 Task: Add Badger Balm Classic Lip Balm, Vanilla Madagascar to the cart.
Action: Mouse moved to (291, 115)
Screenshot: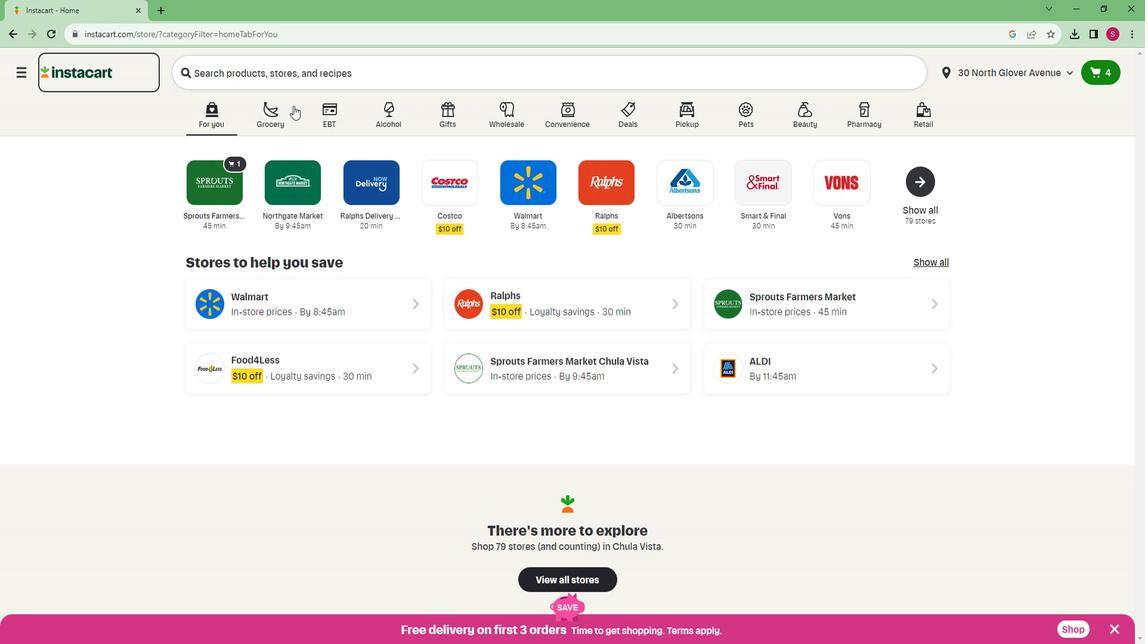 
Action: Mouse pressed left at (291, 115)
Screenshot: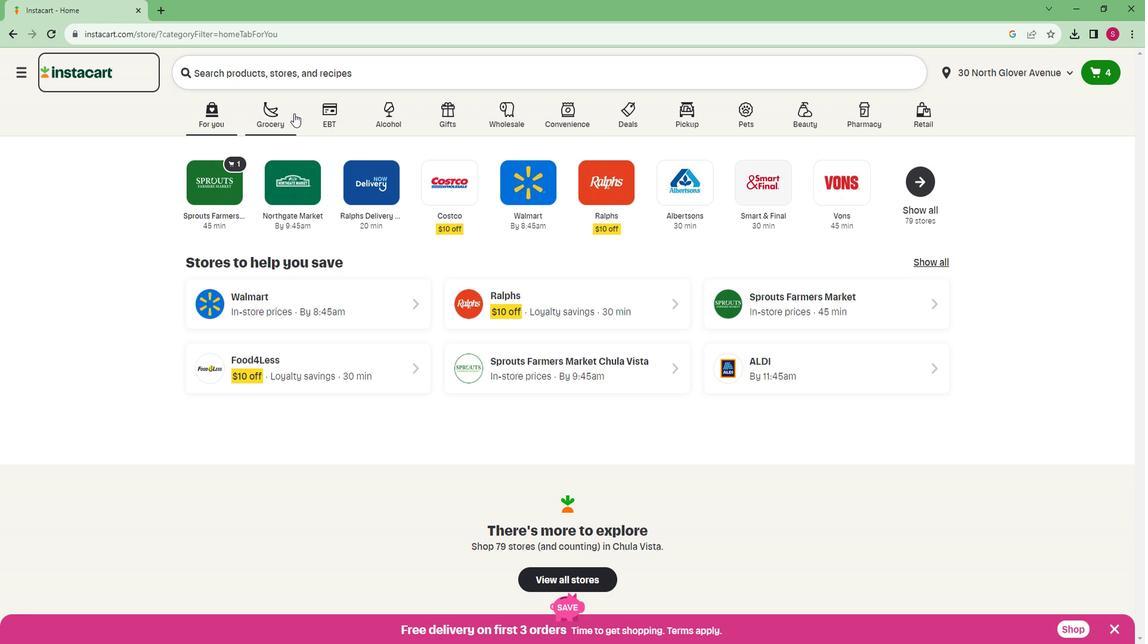
Action: Mouse moved to (247, 336)
Screenshot: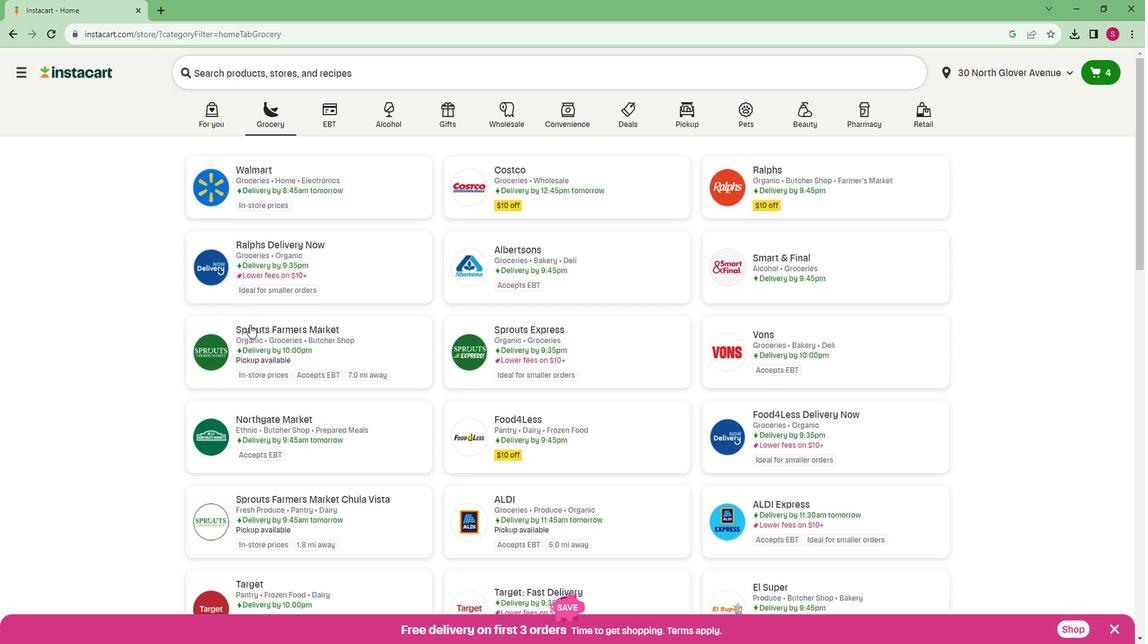 
Action: Mouse pressed left at (247, 336)
Screenshot: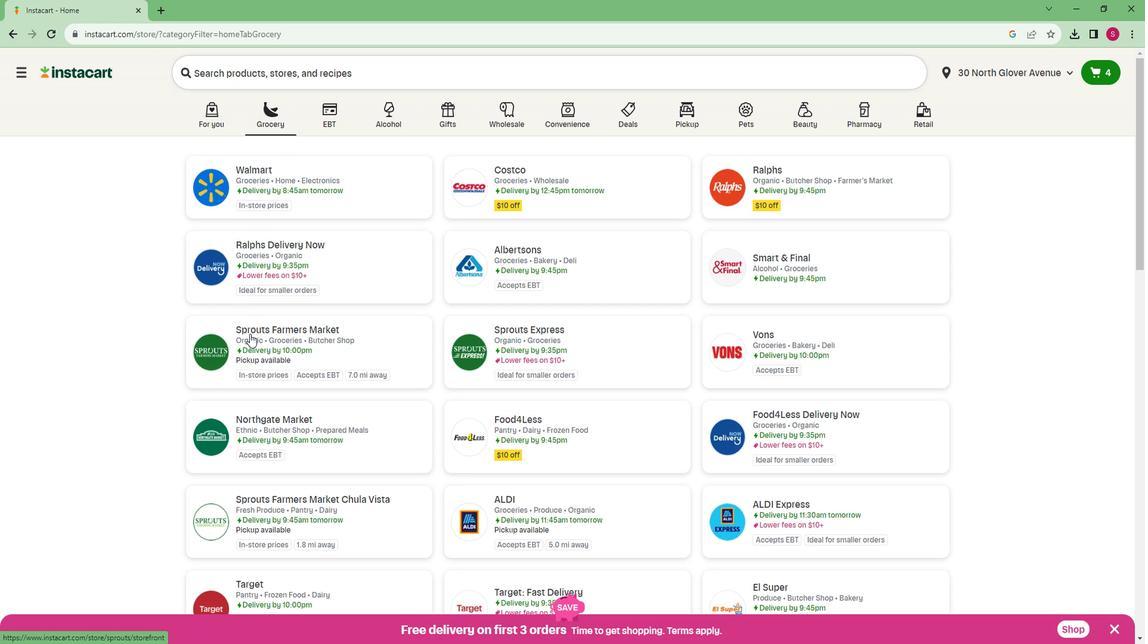 
Action: Mouse moved to (59, 451)
Screenshot: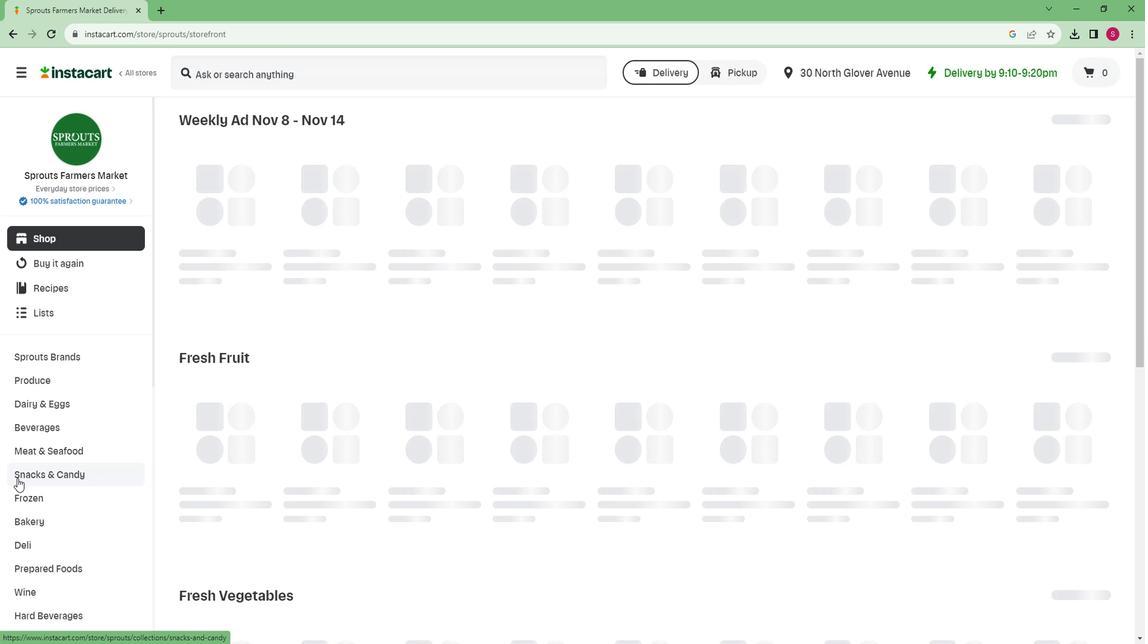 
Action: Mouse scrolled (59, 450) with delta (0, 0)
Screenshot: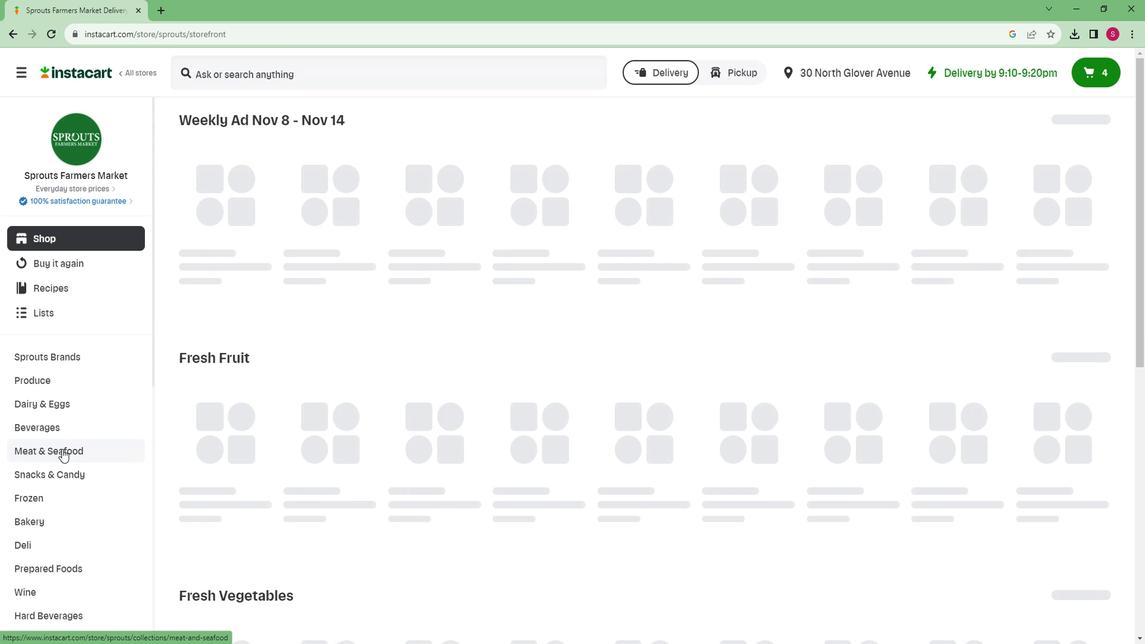 
Action: Mouse scrolled (59, 450) with delta (0, 0)
Screenshot: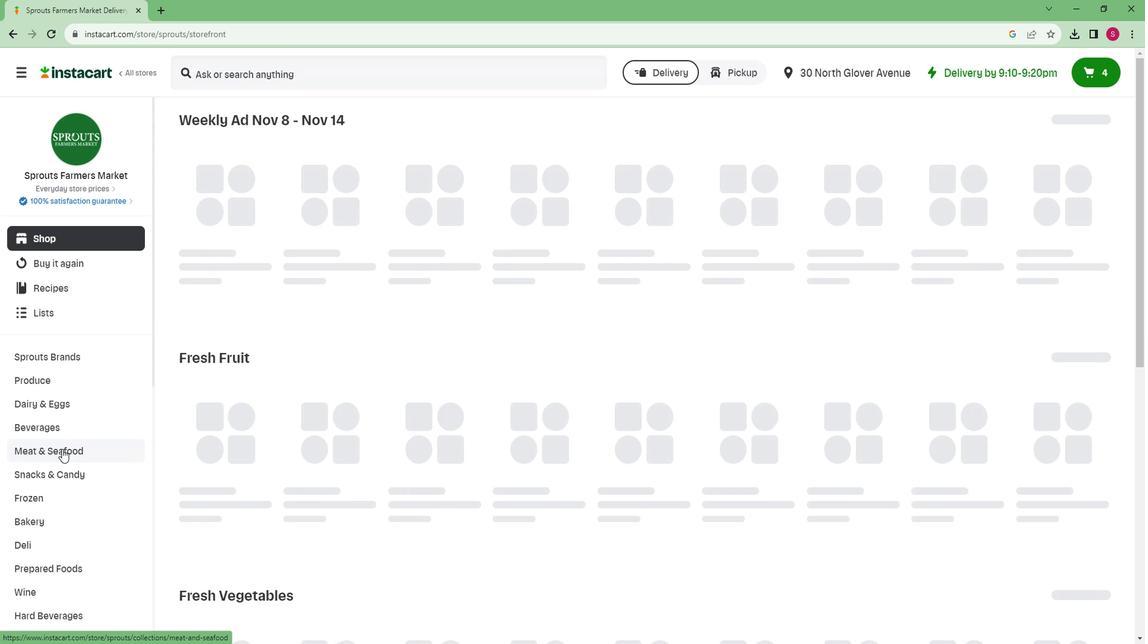 
Action: Mouse scrolled (59, 450) with delta (0, 0)
Screenshot: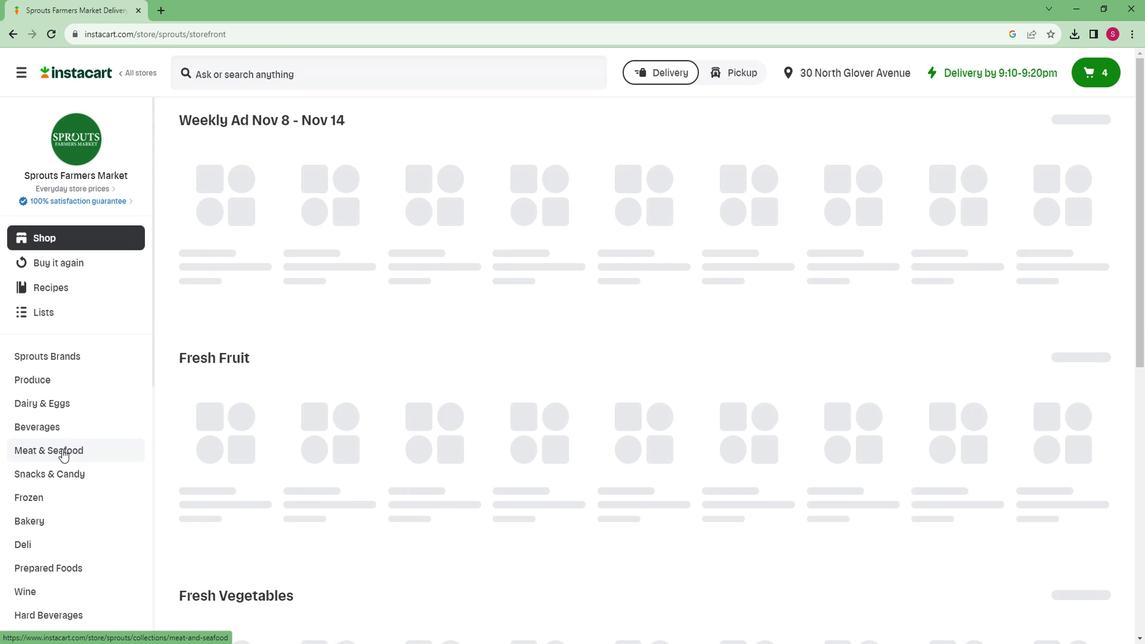 
Action: Mouse scrolled (59, 450) with delta (0, 0)
Screenshot: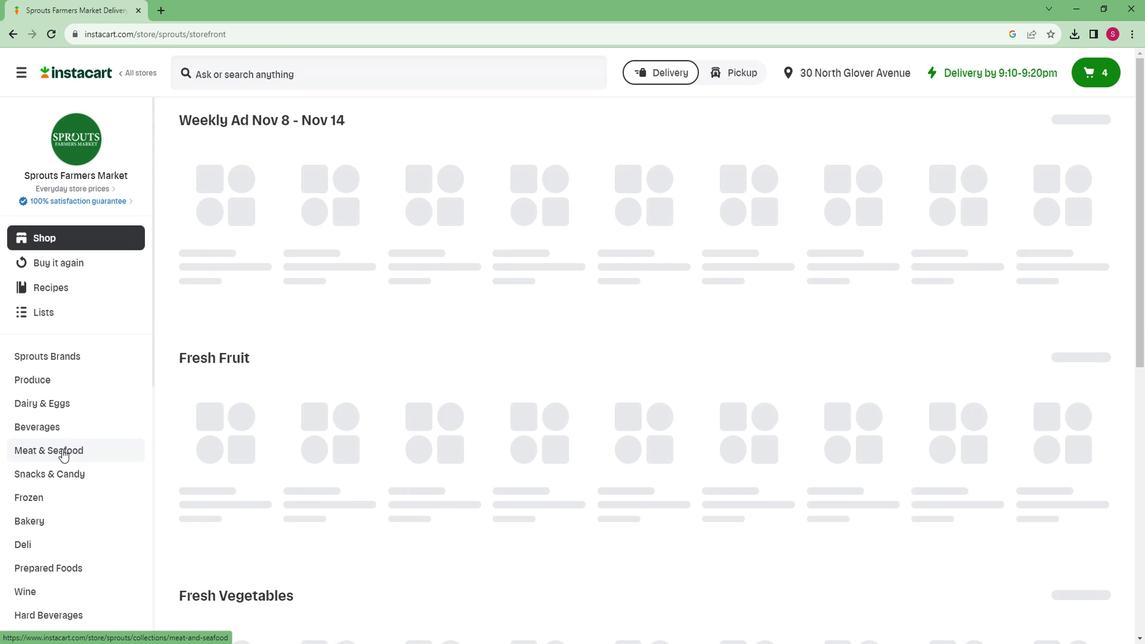 
Action: Mouse scrolled (59, 450) with delta (0, 0)
Screenshot: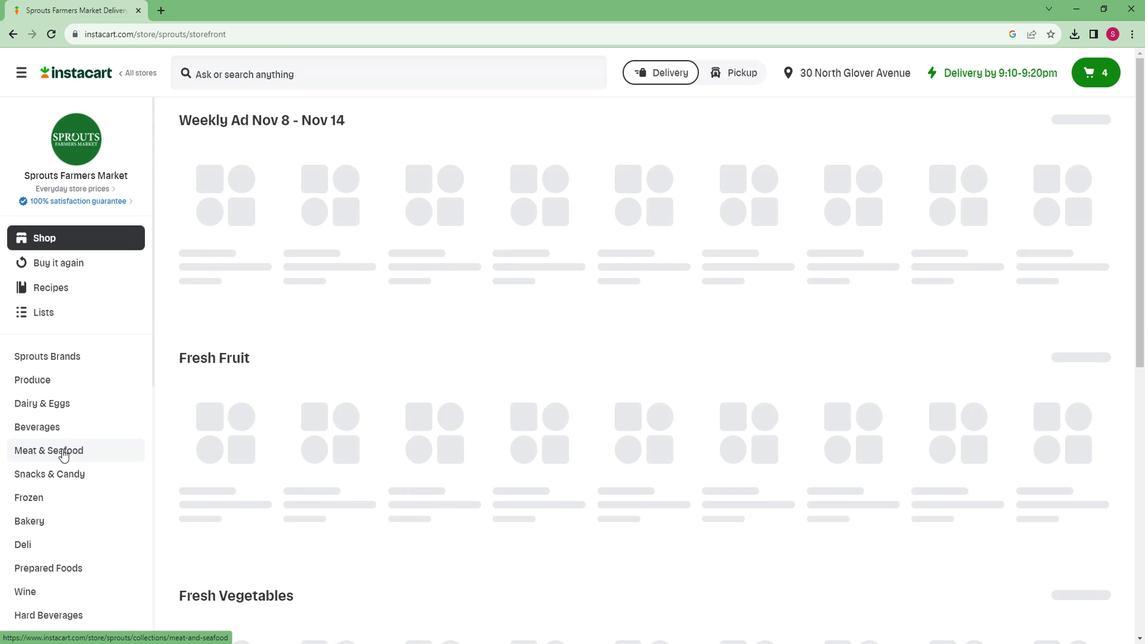 
Action: Mouse scrolled (59, 450) with delta (0, 0)
Screenshot: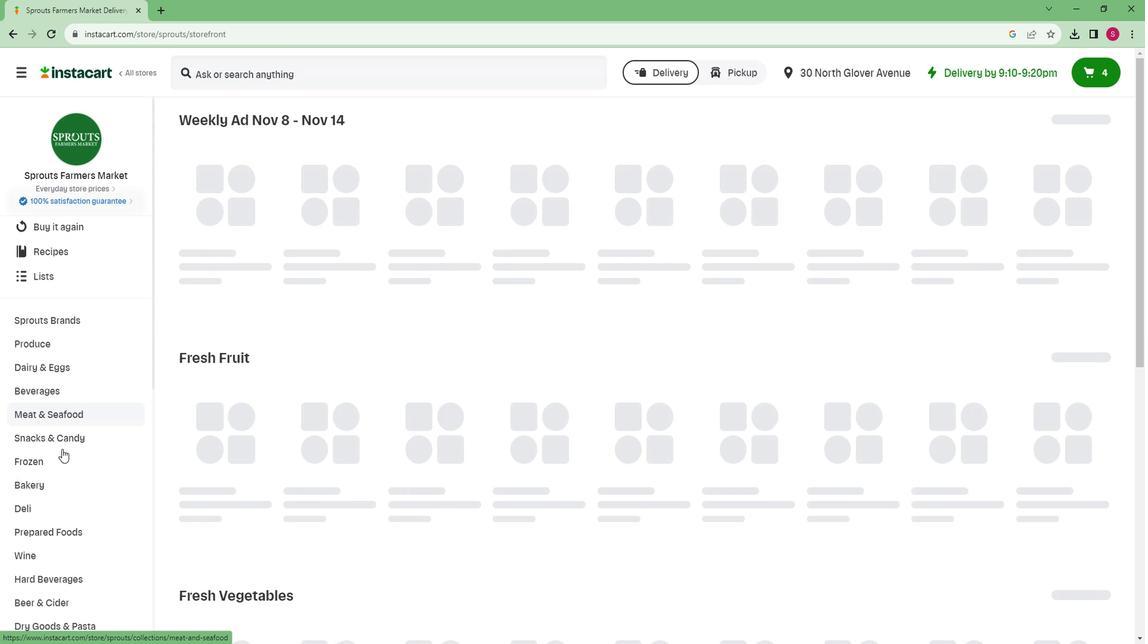 
Action: Mouse scrolled (59, 450) with delta (0, 0)
Screenshot: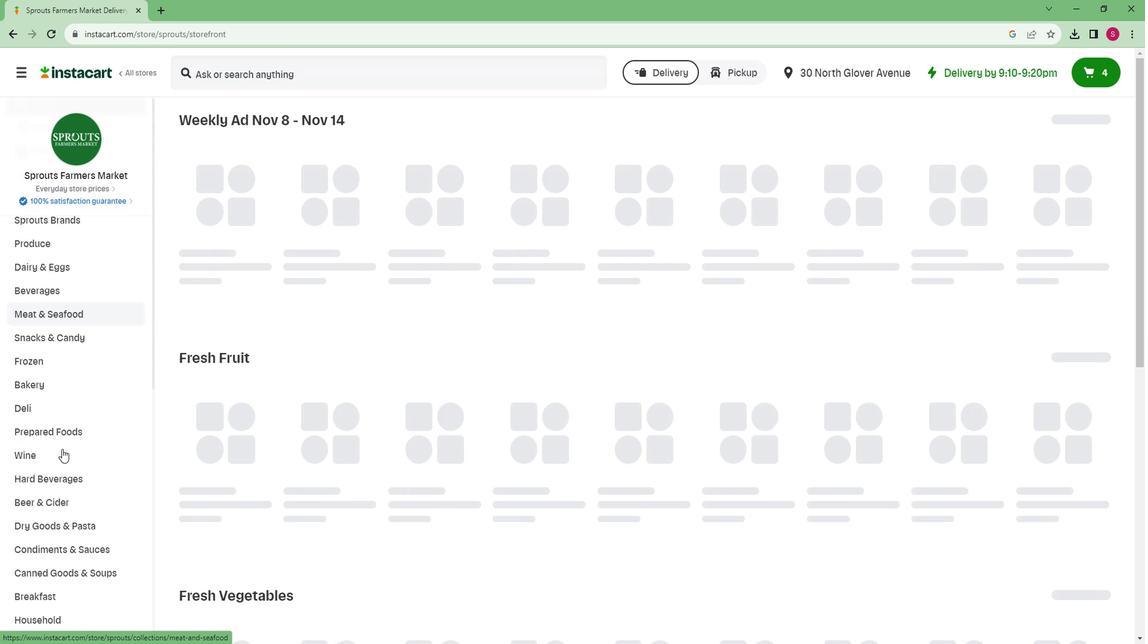 
Action: Mouse scrolled (59, 450) with delta (0, 0)
Screenshot: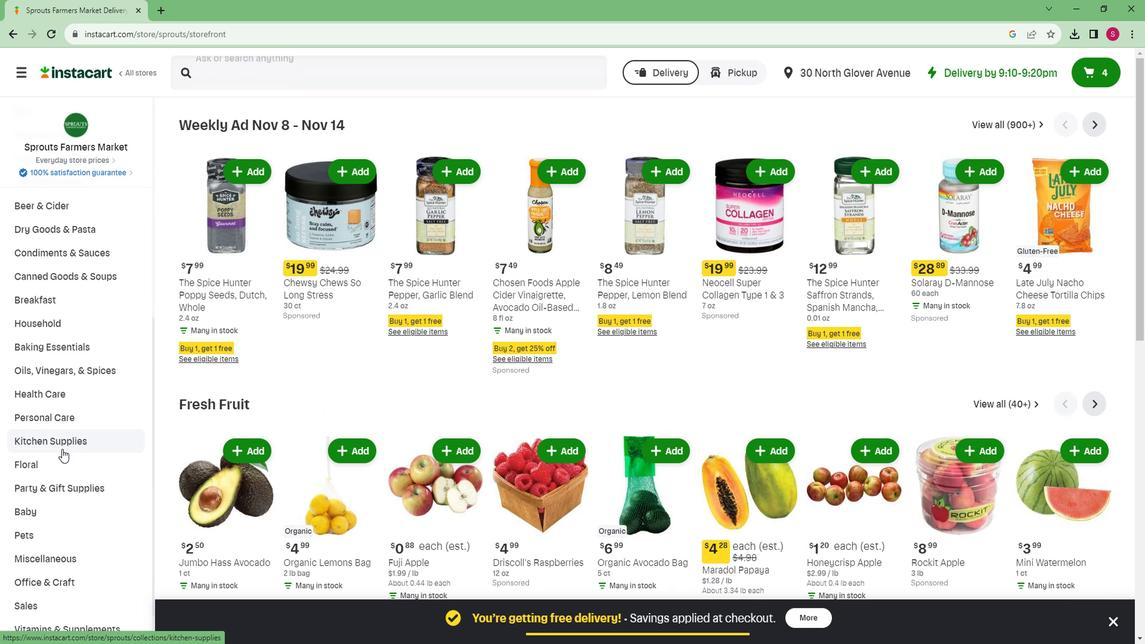 
Action: Mouse scrolled (59, 450) with delta (0, 0)
Screenshot: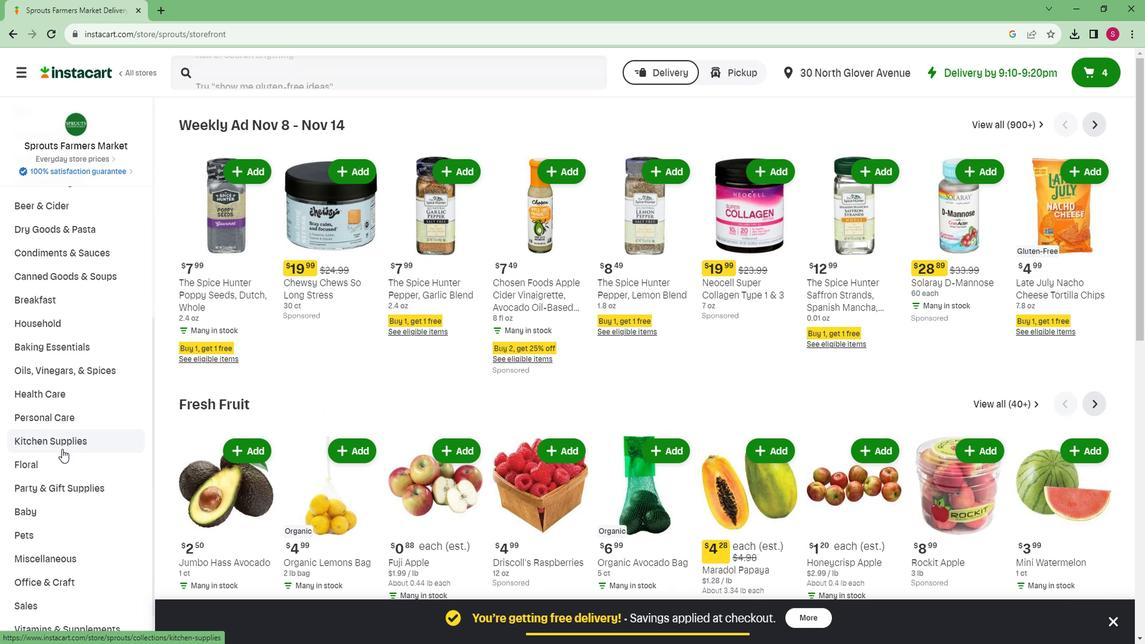 
Action: Mouse scrolled (59, 450) with delta (0, 0)
Screenshot: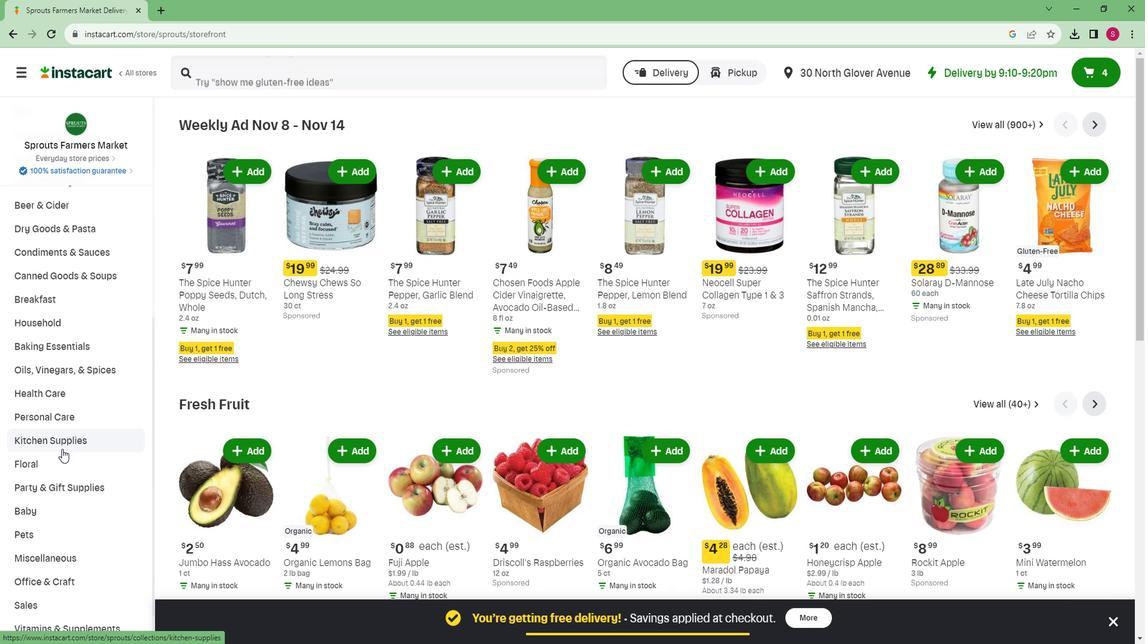 
Action: Mouse scrolled (59, 450) with delta (0, 0)
Screenshot: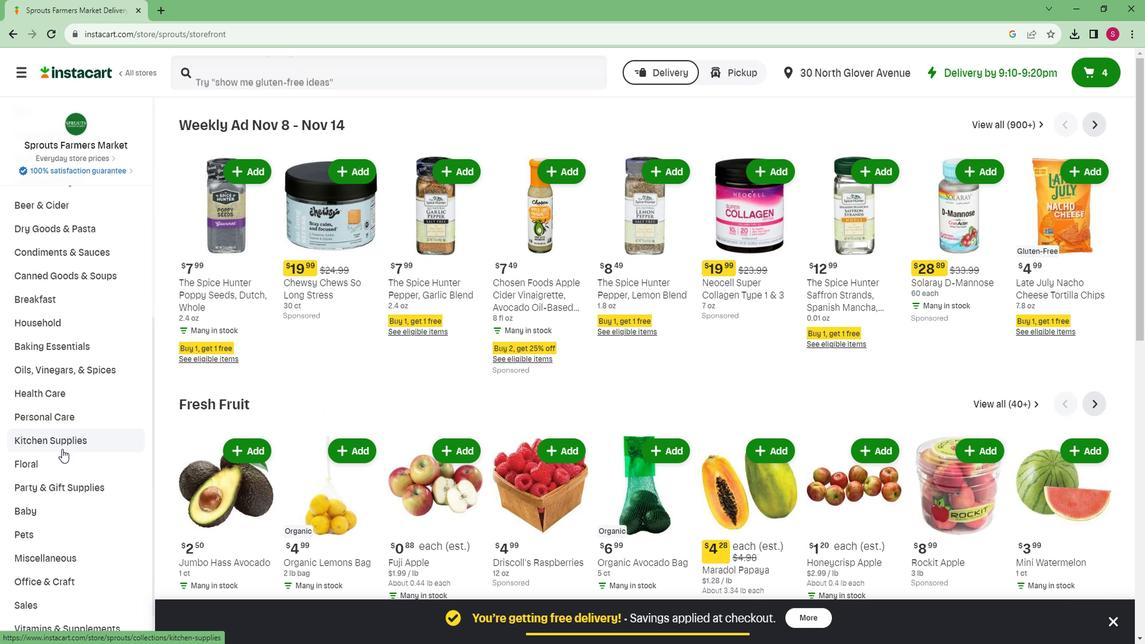 
Action: Mouse moved to (38, 600)
Screenshot: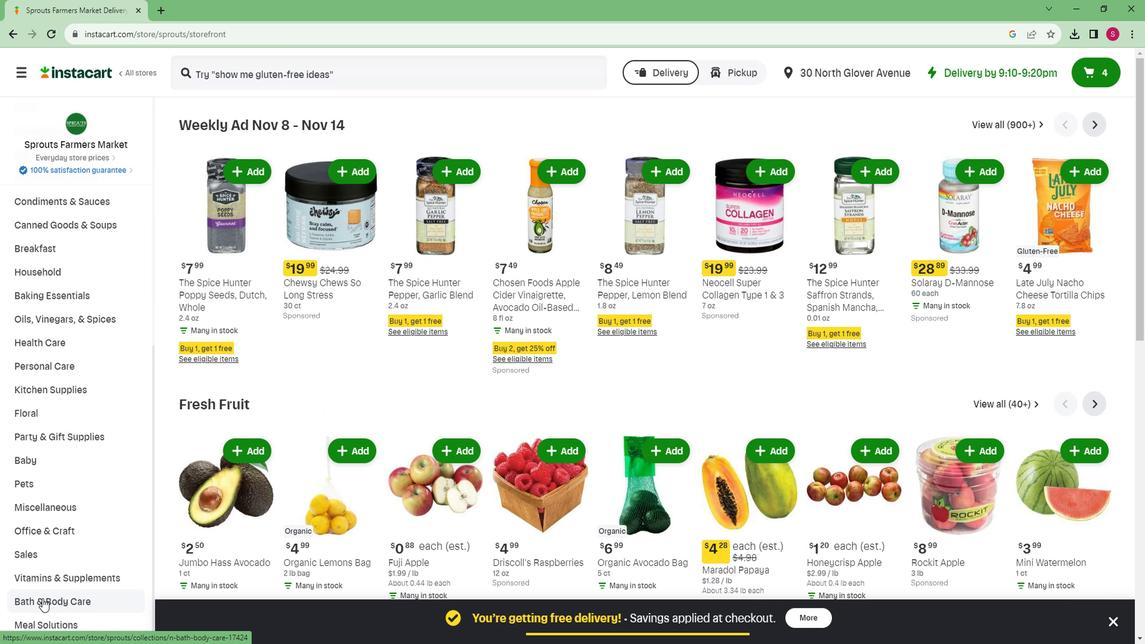 
Action: Mouse pressed left at (38, 600)
Screenshot: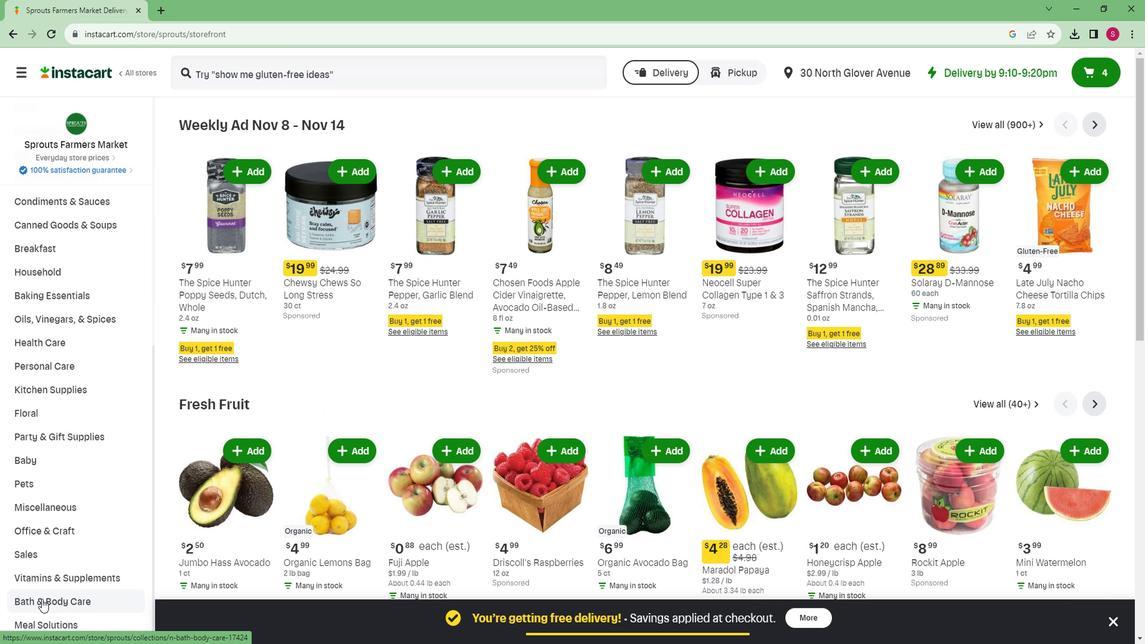 
Action: Mouse moved to (700, 162)
Screenshot: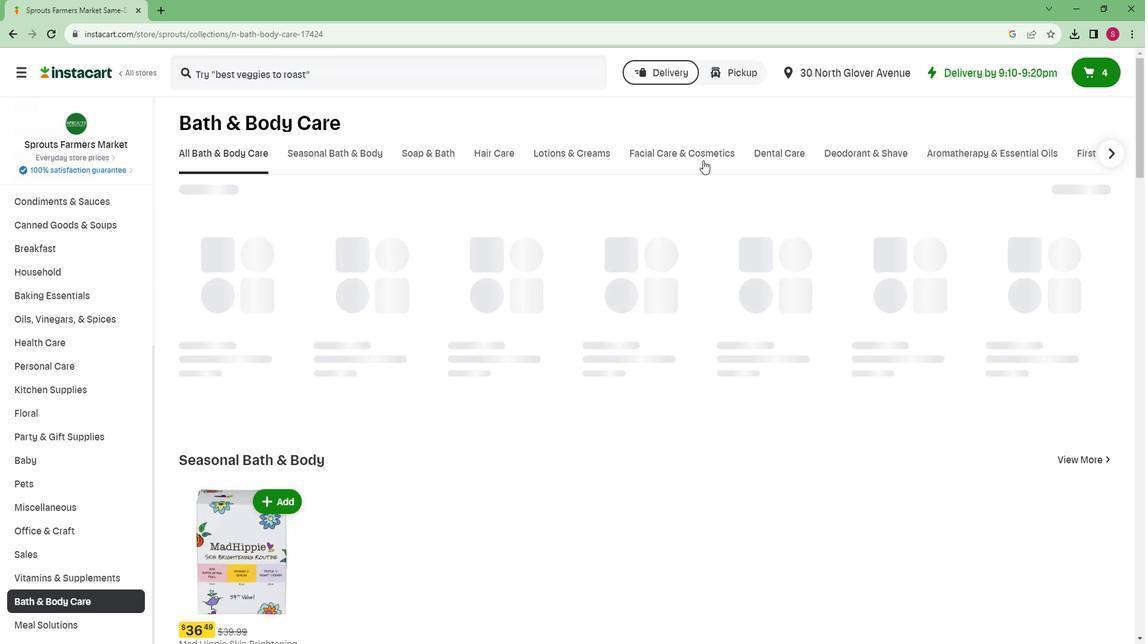 
Action: Mouse pressed left at (700, 162)
Screenshot: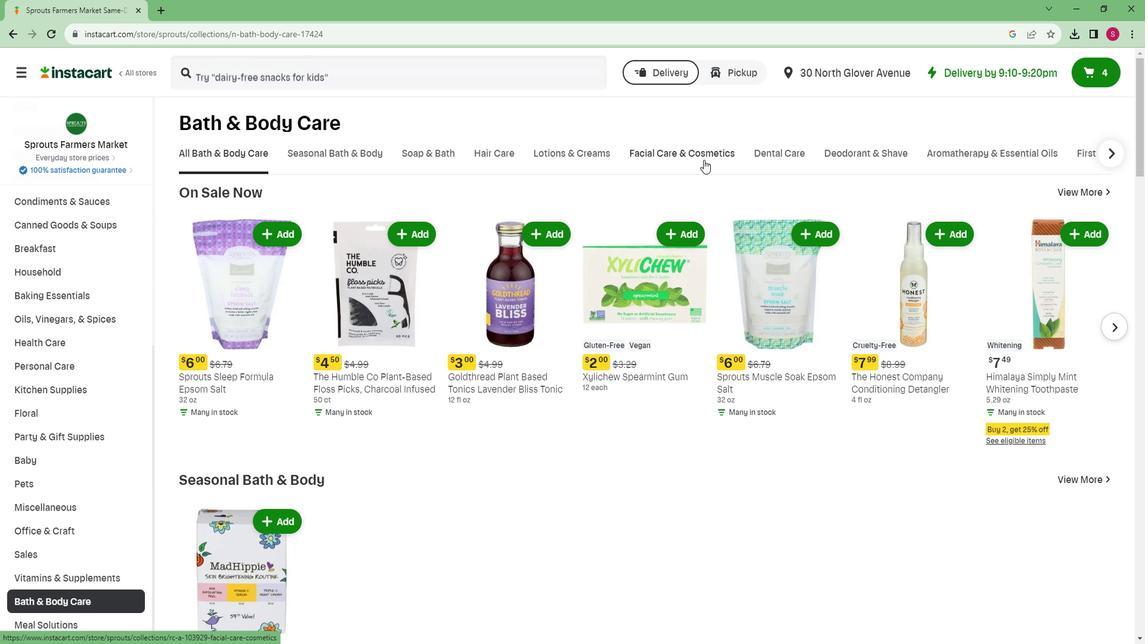 
Action: Mouse moved to (275, 75)
Screenshot: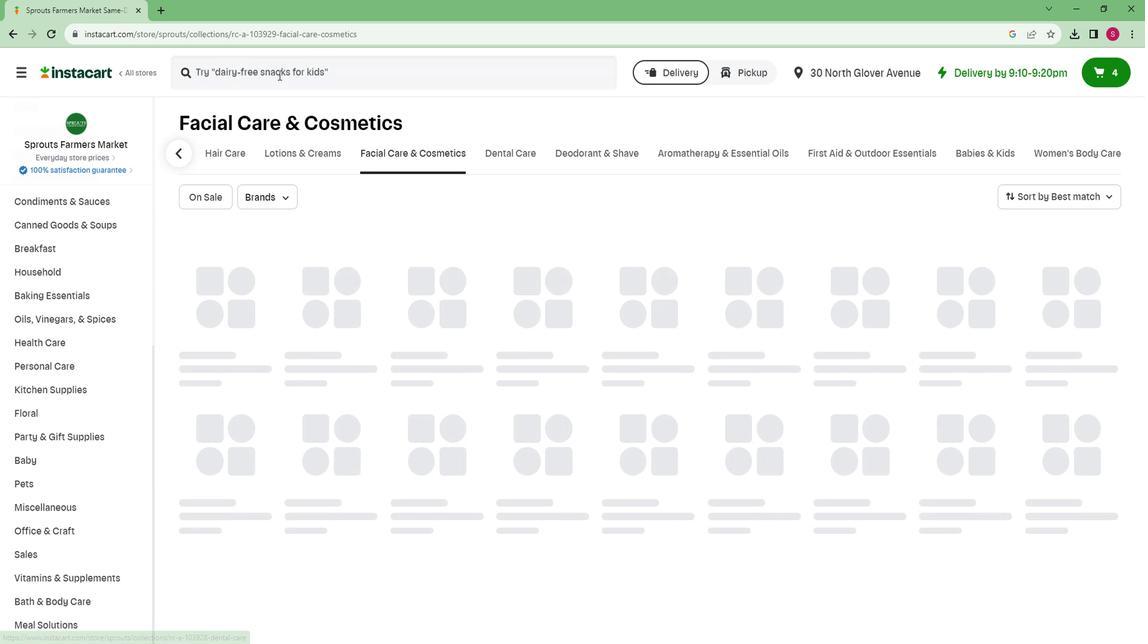 
Action: Mouse pressed left at (275, 75)
Screenshot: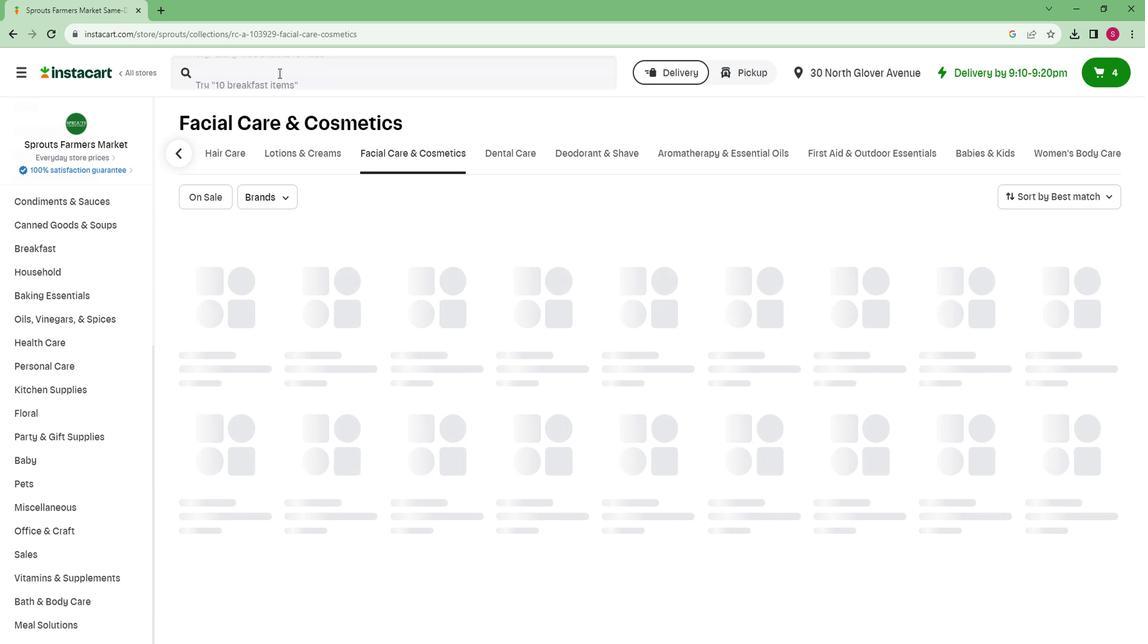 
Action: Mouse moved to (275, 68)
Screenshot: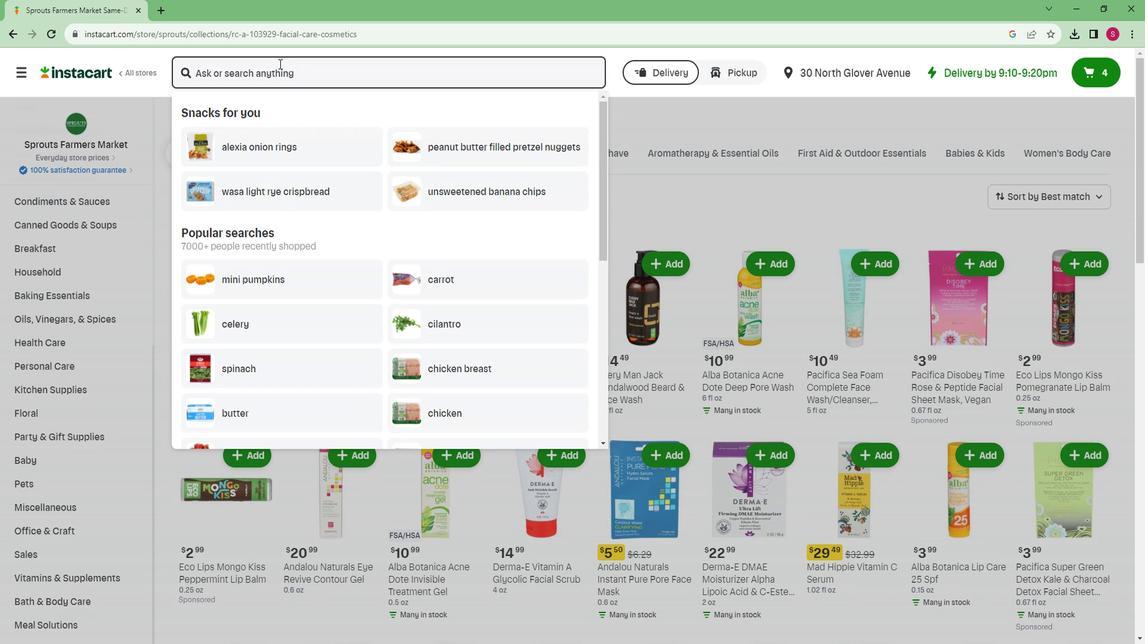 
Action: Key pressed <Key.caps_lock>B<Key.caps_lock>adger<Key.space><Key.caps_lock>B<Key.caps_lock>alm<Key.space><Key.caps_lock>C<Key.caps_lock>lassic<Key.space><Key.caps_lock>L<Key.caps_lock>ip<Key.space><Key.caps_lock>B<Key.caps_lock>a;<Key.backspace>lm<Key.space>,<Key.caps_lock>V<Key.caps_lock>anilla<Key.space><Key.caps_lock>M<Key.caps_lock>adagascar<Key.enter>
Screenshot: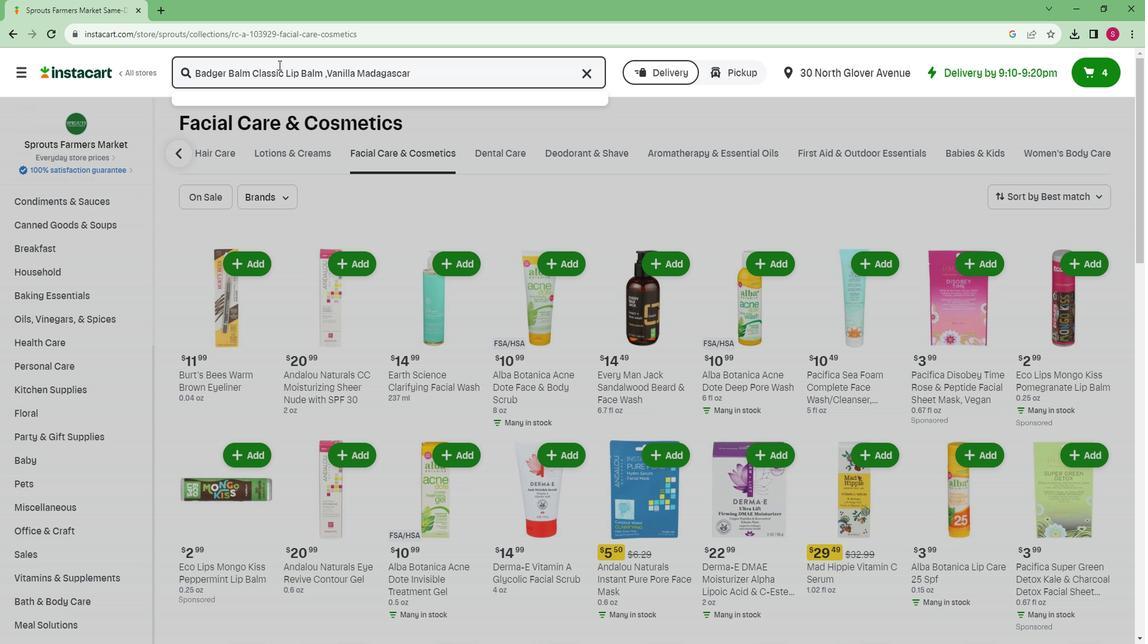 
Action: Mouse moved to (494, 214)
Screenshot: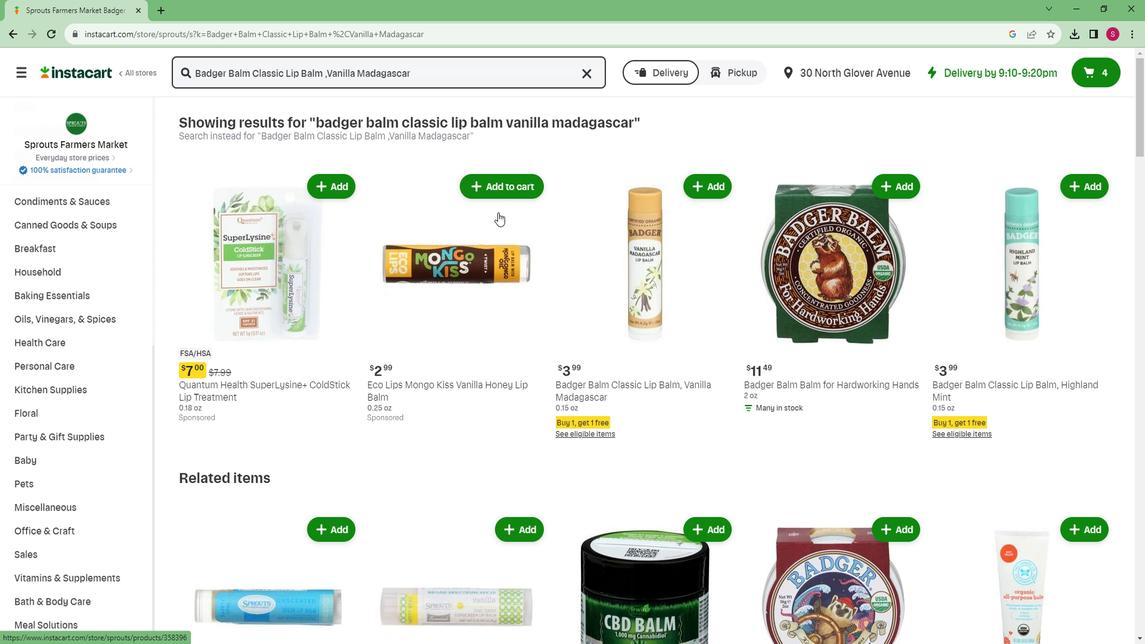 
Action: Mouse scrolled (494, 214) with delta (0, 0)
Screenshot: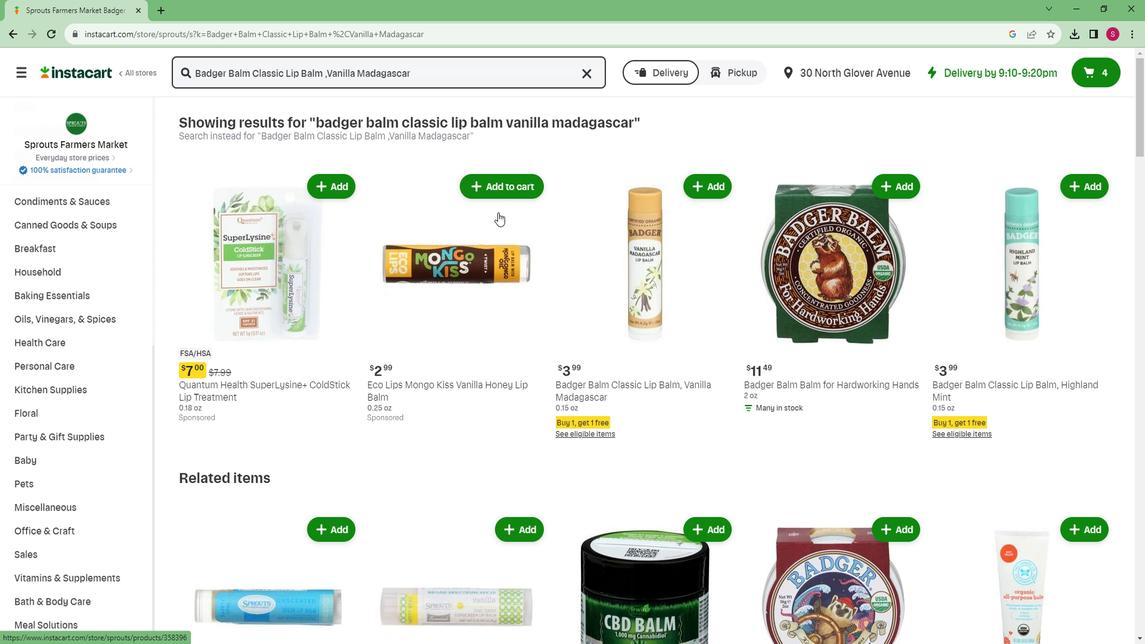 
Action: Mouse moved to (549, 199)
Screenshot: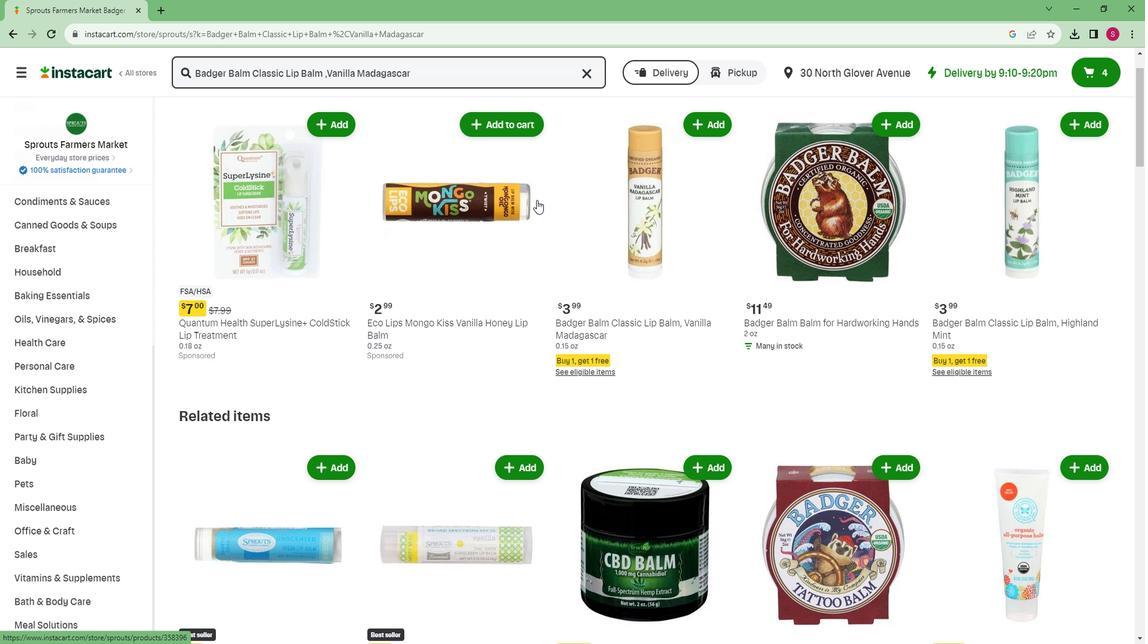 
Action: Mouse scrolled (549, 200) with delta (0, 0)
Screenshot: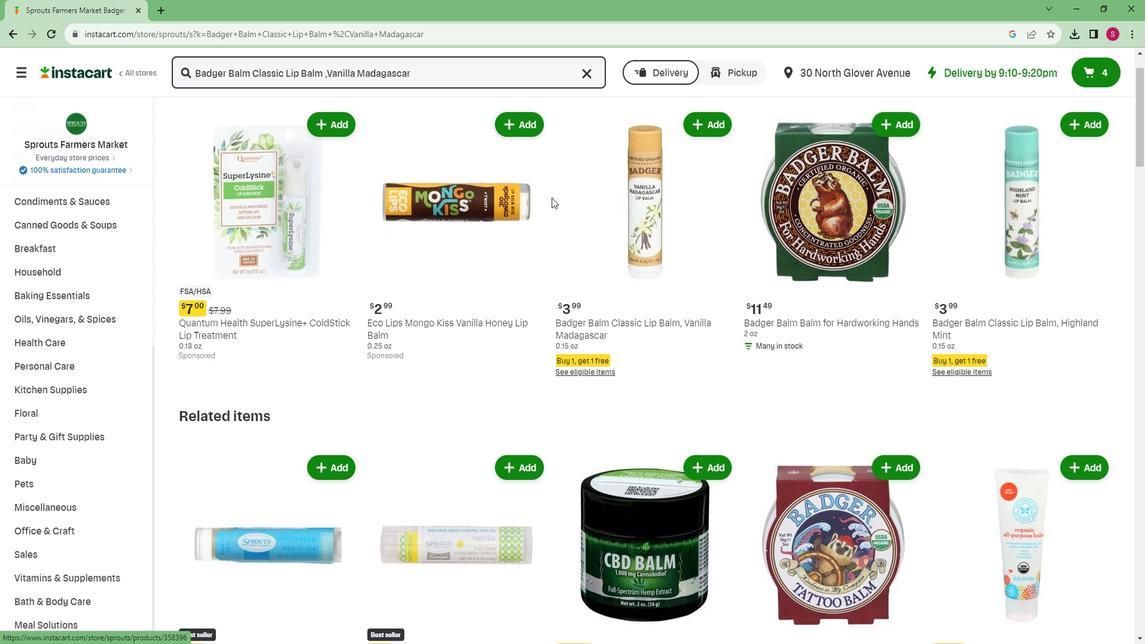
Action: Mouse moved to (690, 180)
Screenshot: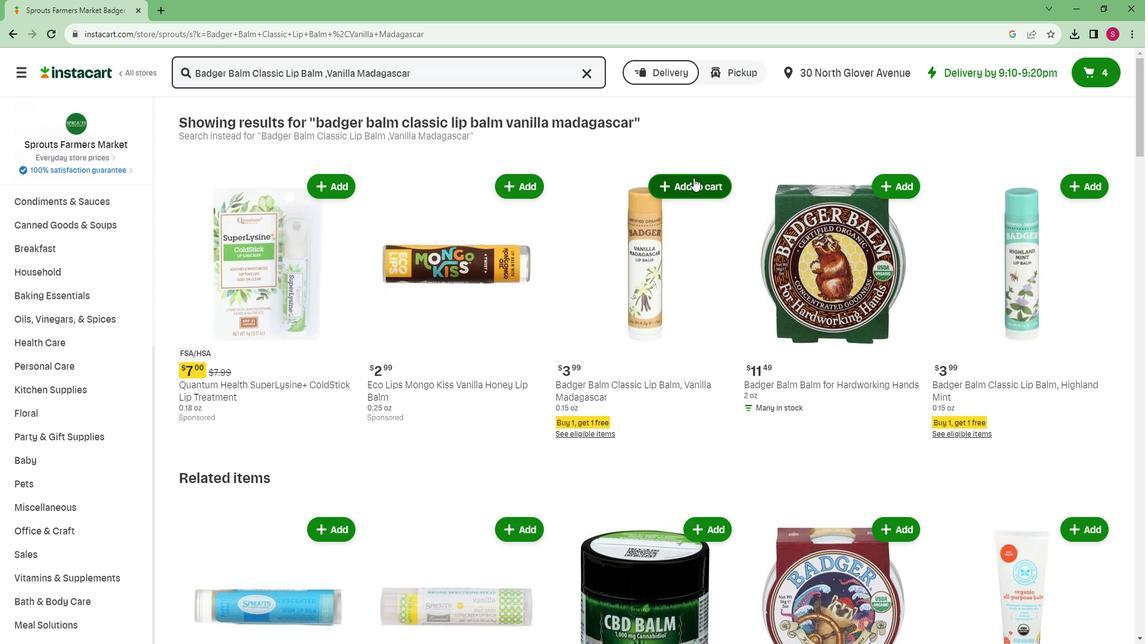 
Action: Mouse pressed left at (690, 180)
Screenshot: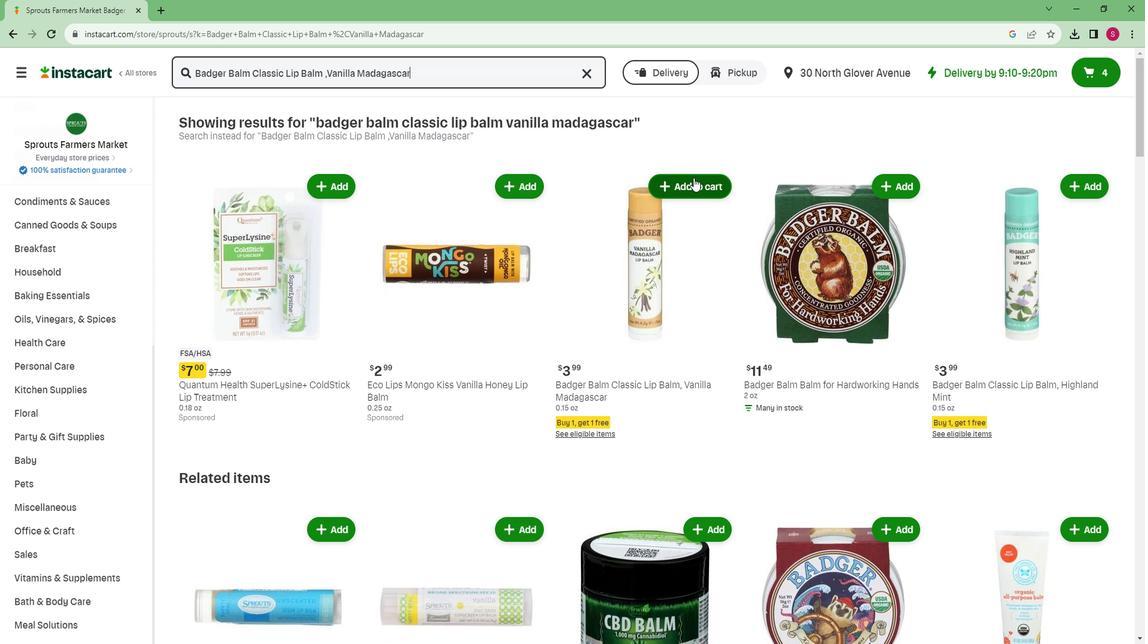 
